Task: Create a sub task Gather and Analyse Requirements for the task  Integrate website with email marketing platforms in the project AgileCrest , assign it to team member softage.2@softage.net and update the status of the sub task to  Off Track , set the priority of the sub task to High
Action: Mouse moved to (324, 374)
Screenshot: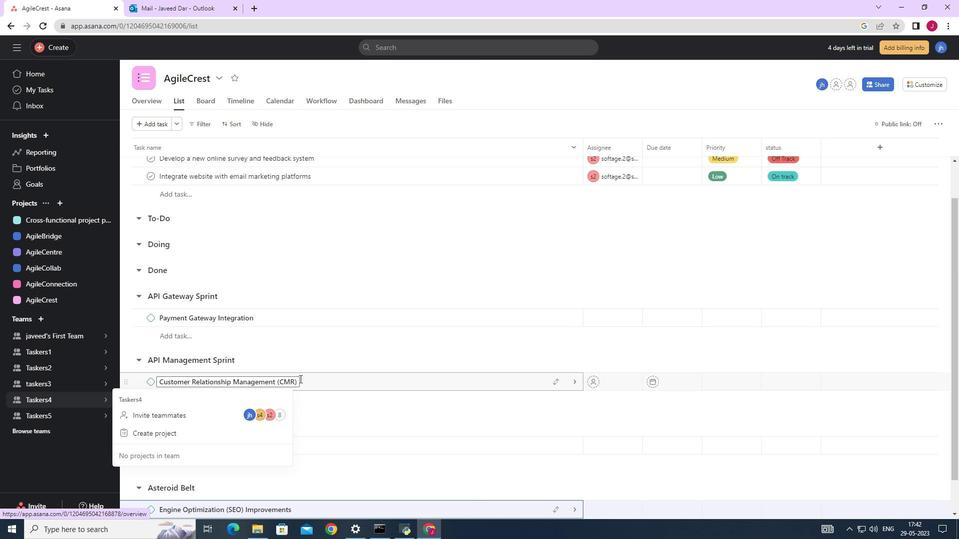 
Action: Mouse scrolled (324, 373) with delta (0, 0)
Screenshot: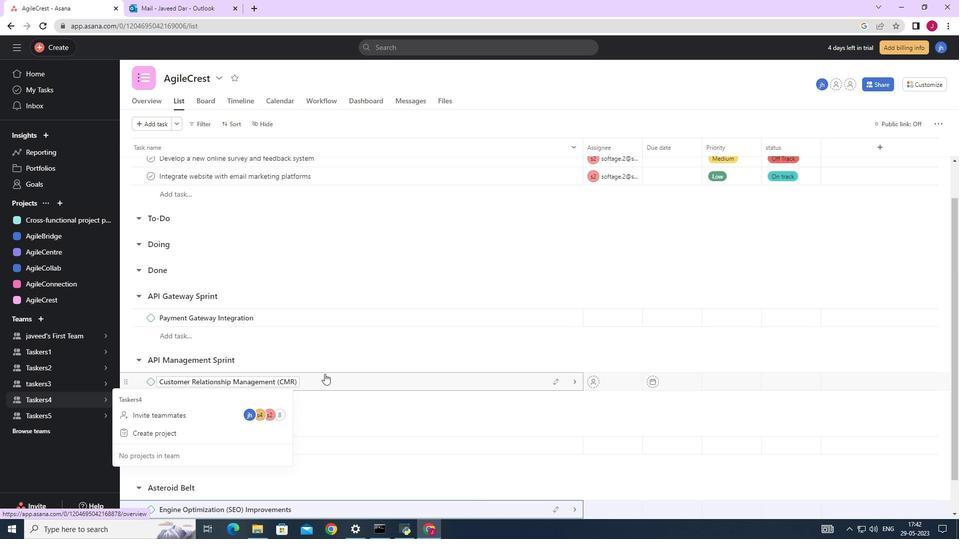 
Action: Mouse scrolled (324, 373) with delta (0, 0)
Screenshot: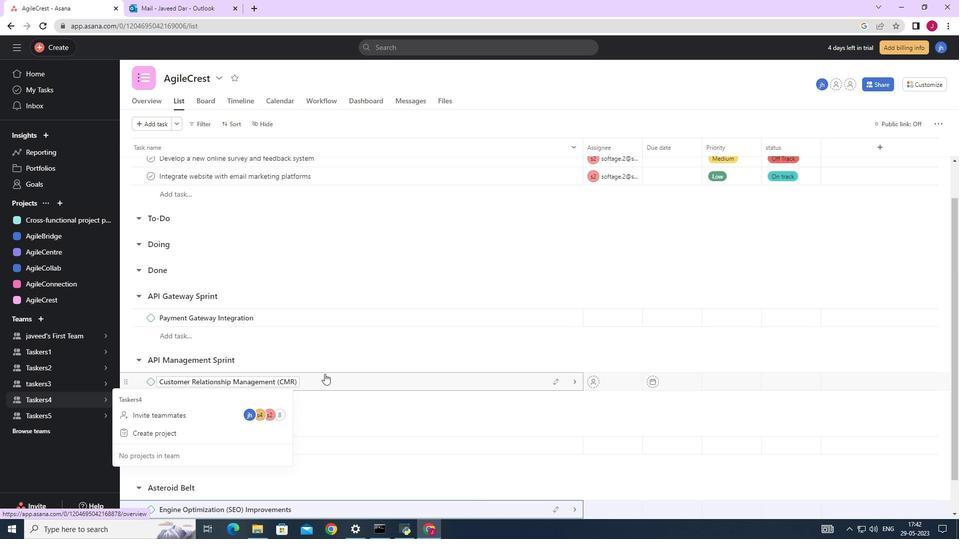
Action: Mouse scrolled (324, 373) with delta (0, 0)
Screenshot: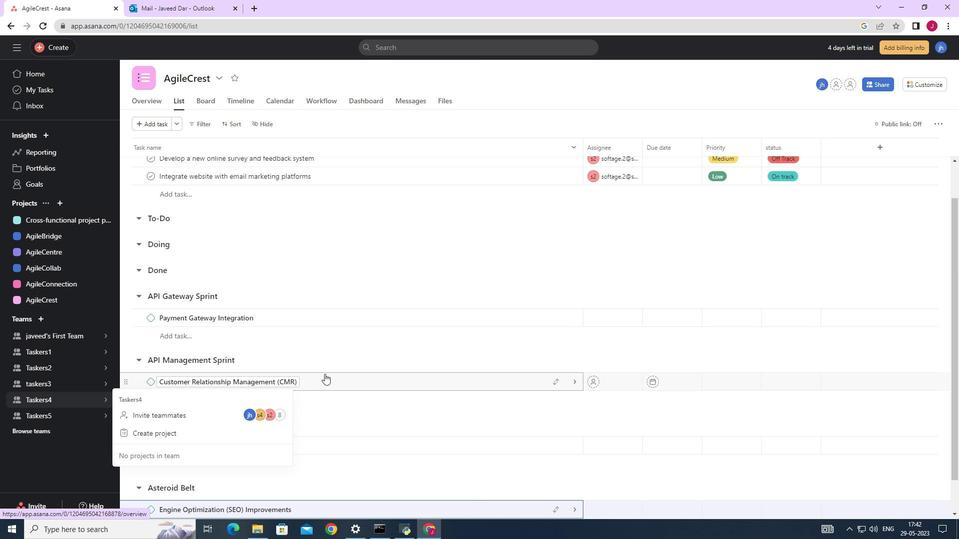 
Action: Mouse scrolled (324, 373) with delta (0, 0)
Screenshot: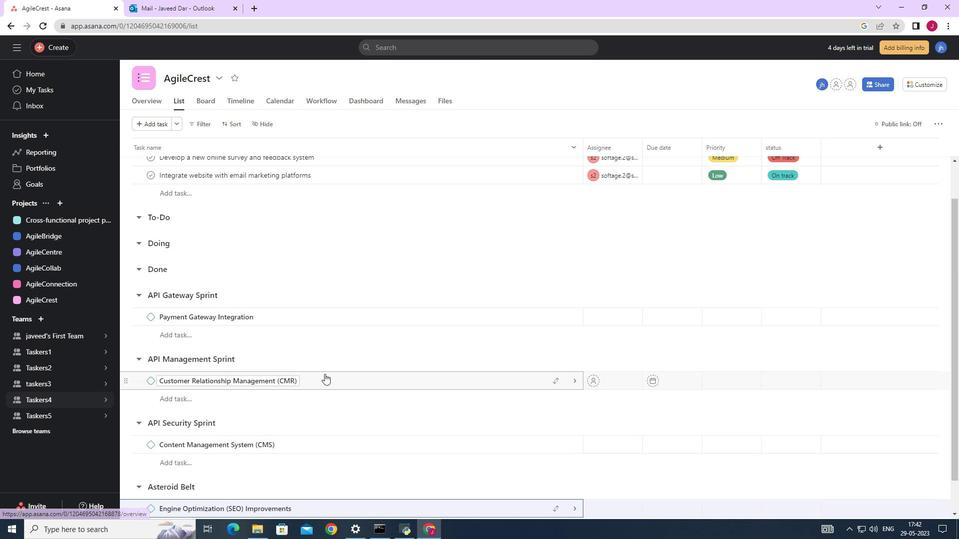 
Action: Mouse moved to (383, 359)
Screenshot: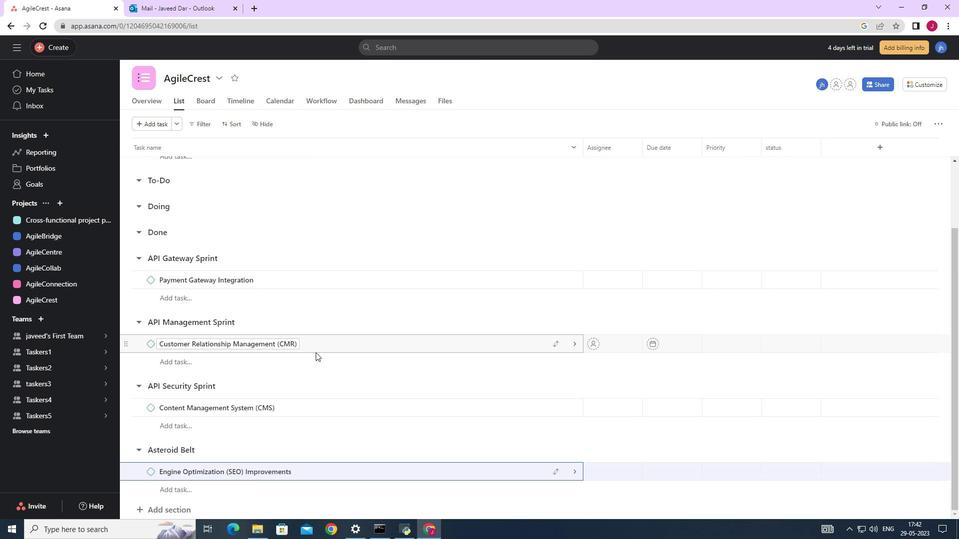 
Action: Mouse scrolled (383, 359) with delta (0, 0)
Screenshot: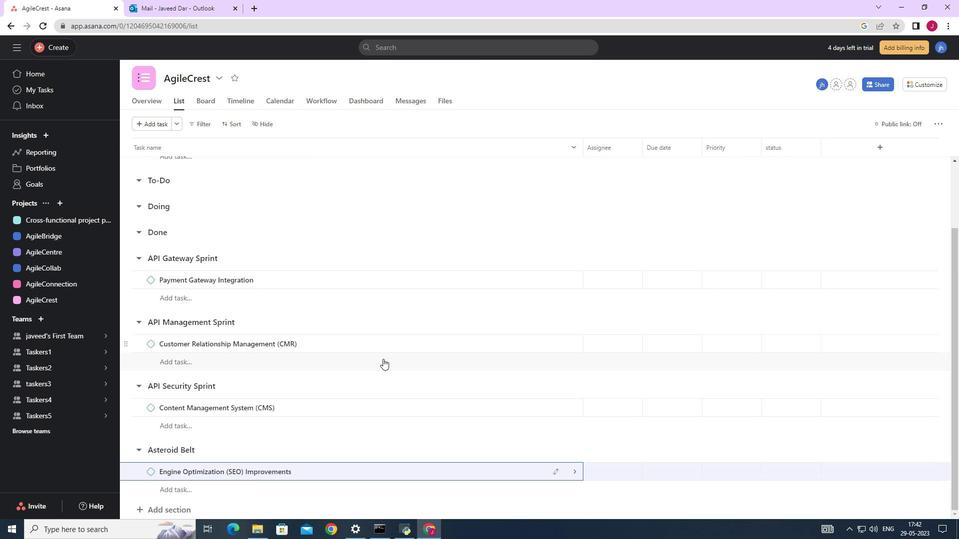 
Action: Mouse scrolled (383, 359) with delta (0, 0)
Screenshot: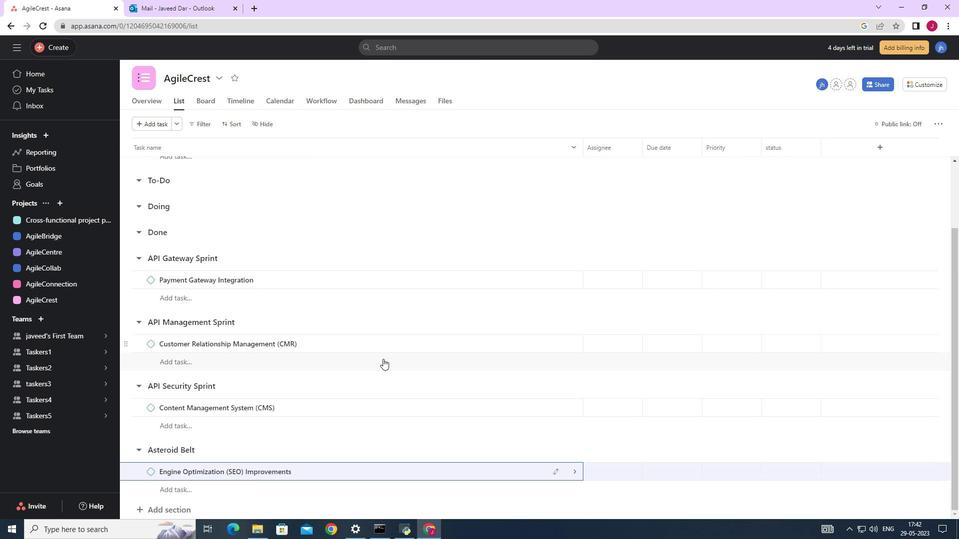
Action: Mouse scrolled (383, 359) with delta (0, 0)
Screenshot: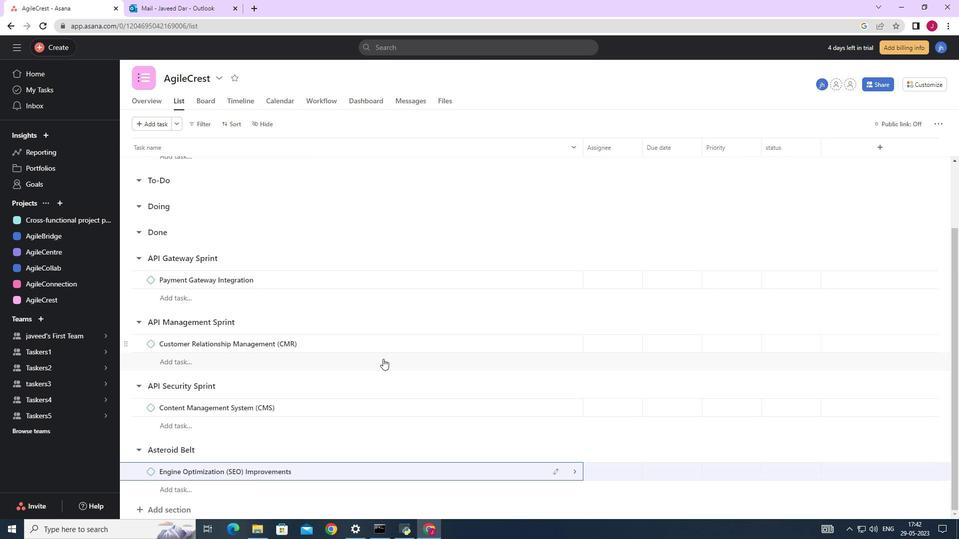 
Action: Mouse scrolled (383, 359) with delta (0, 0)
Screenshot: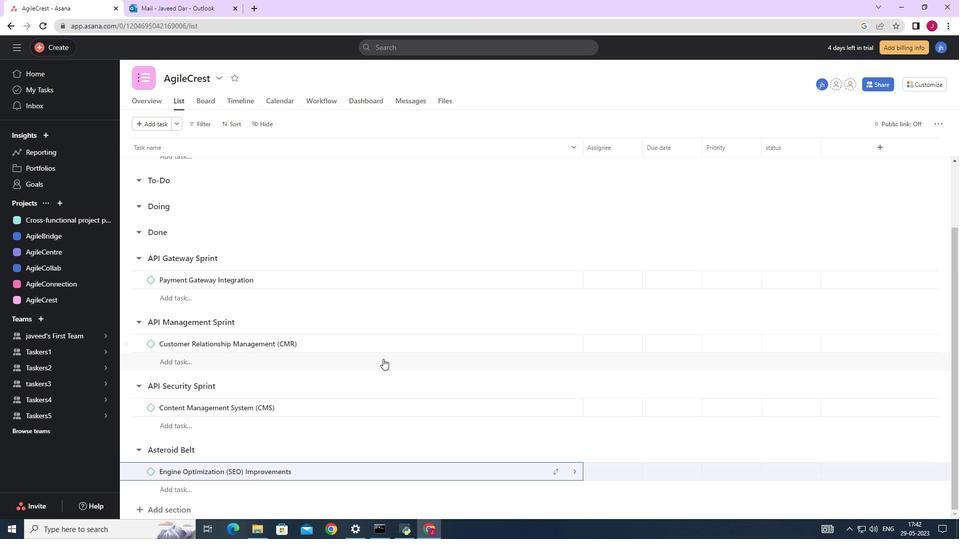 
Action: Mouse moved to (376, 354)
Screenshot: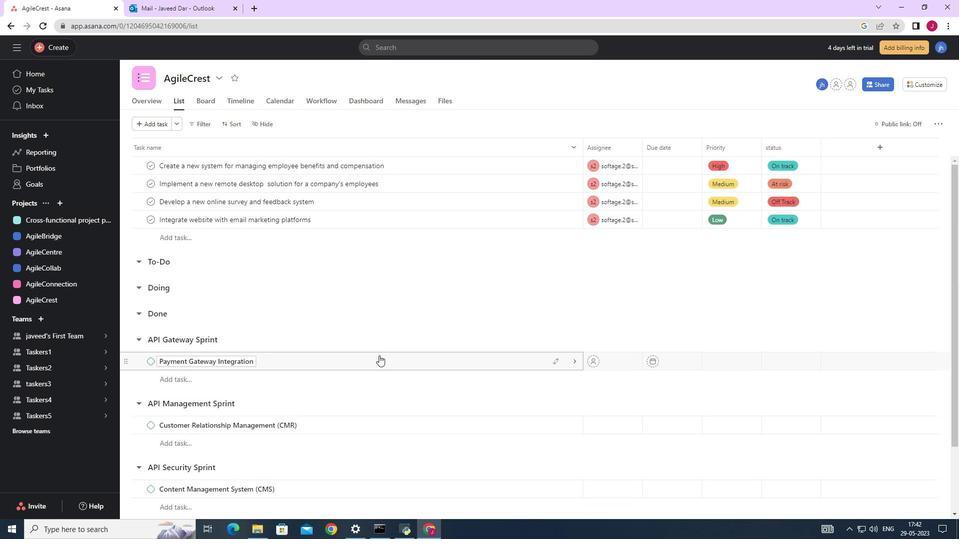 
Action: Mouse scrolled (376, 355) with delta (0, 0)
Screenshot: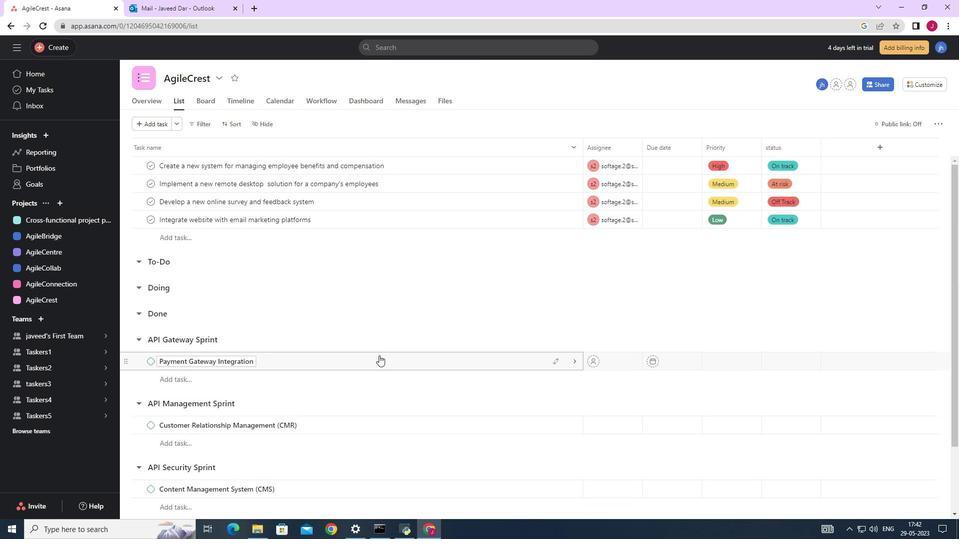 
Action: Mouse moved to (376, 354)
Screenshot: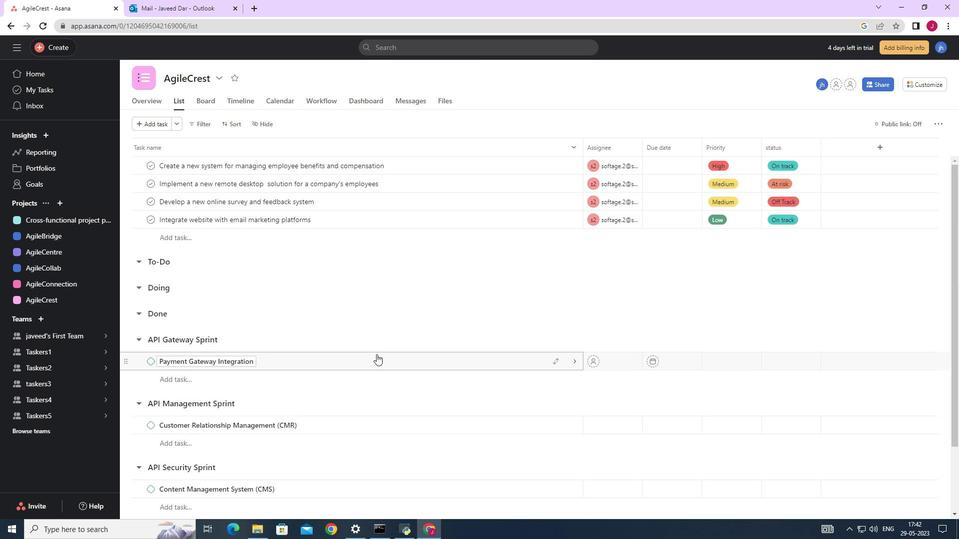 
Action: Mouse scrolled (376, 354) with delta (0, 0)
Screenshot: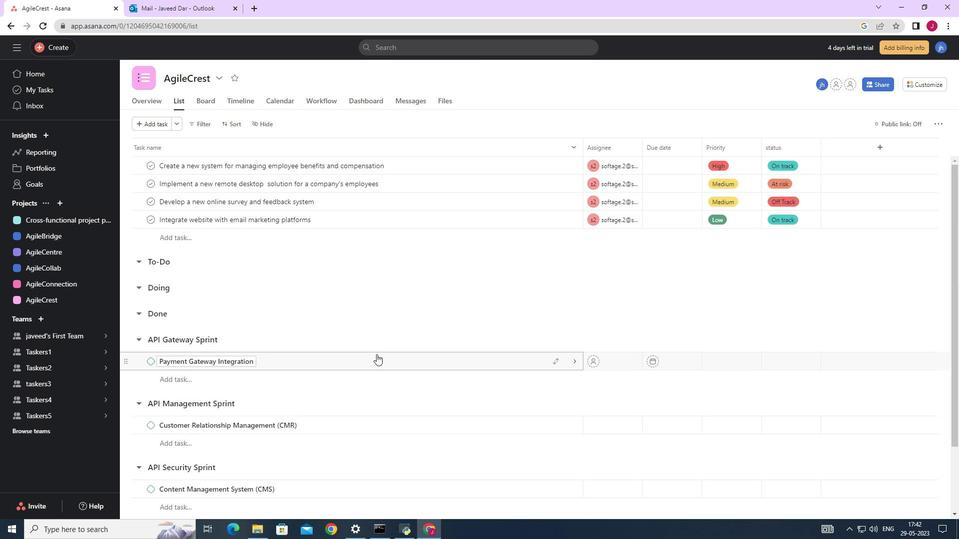 
Action: Mouse moved to (375, 354)
Screenshot: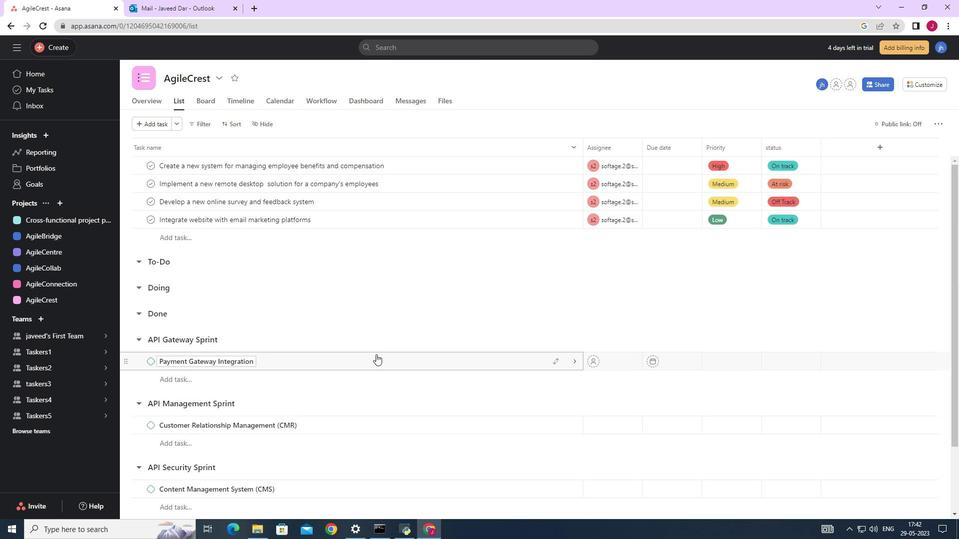 
Action: Mouse scrolled (375, 354) with delta (0, 0)
Screenshot: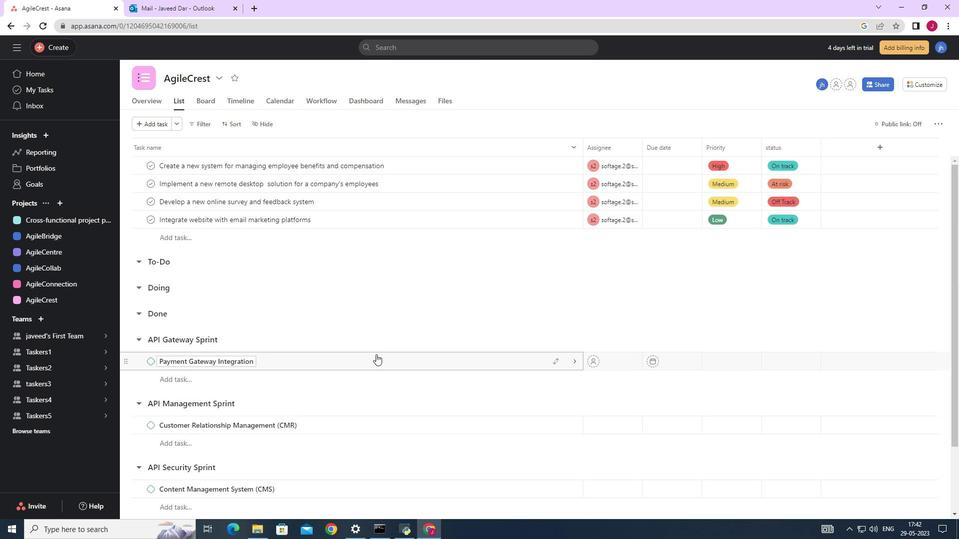 
Action: Mouse moved to (531, 218)
Screenshot: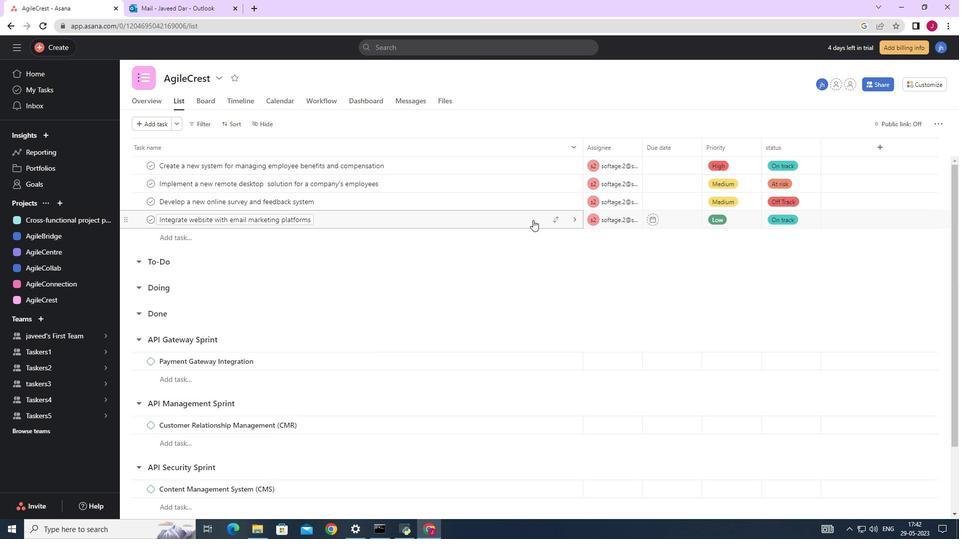 
Action: Mouse pressed left at (531, 218)
Screenshot: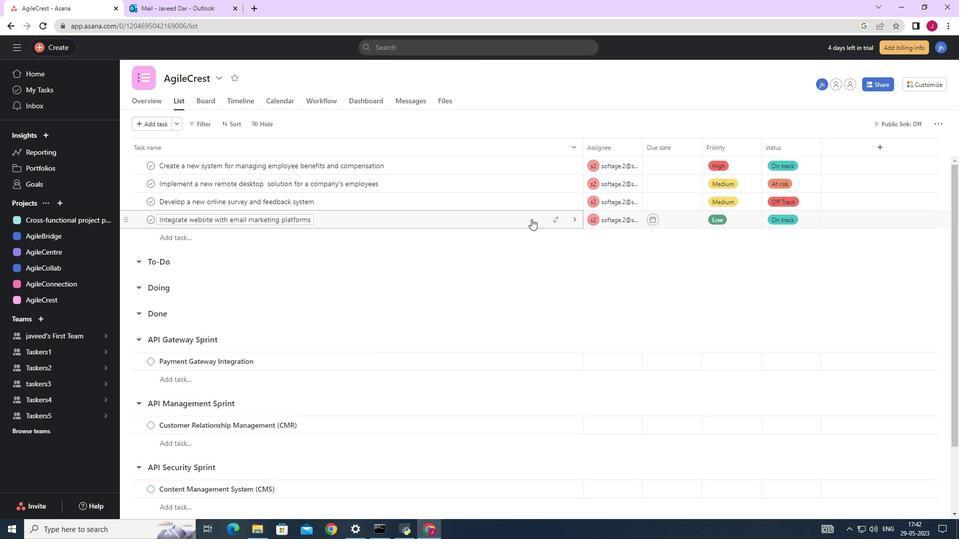 
Action: Mouse moved to (691, 343)
Screenshot: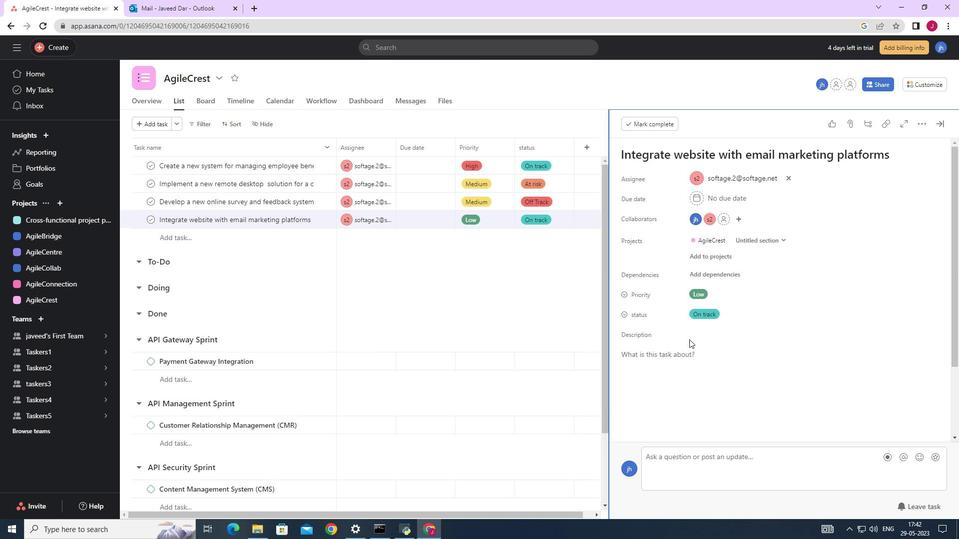 
Action: Mouse scrolled (691, 343) with delta (0, 0)
Screenshot: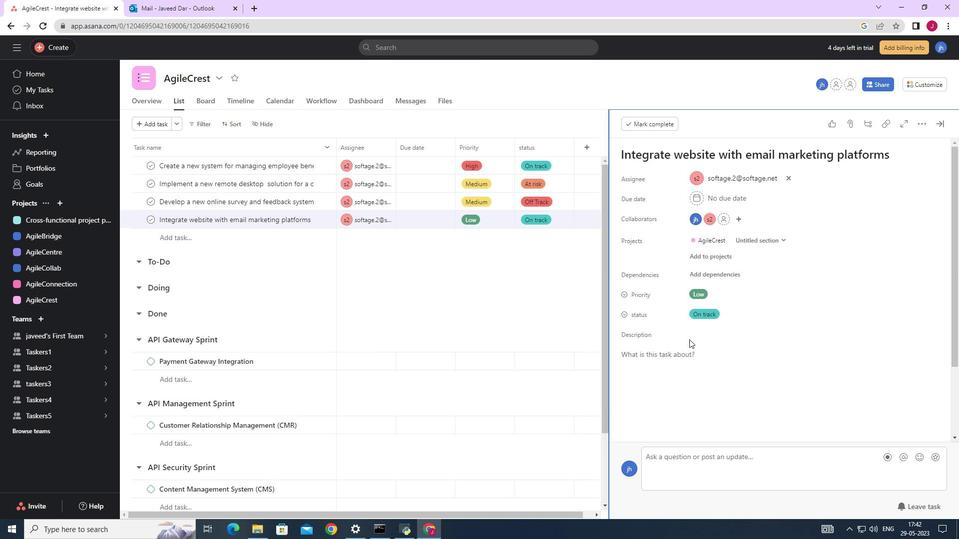 
Action: Mouse scrolled (691, 343) with delta (0, 0)
Screenshot: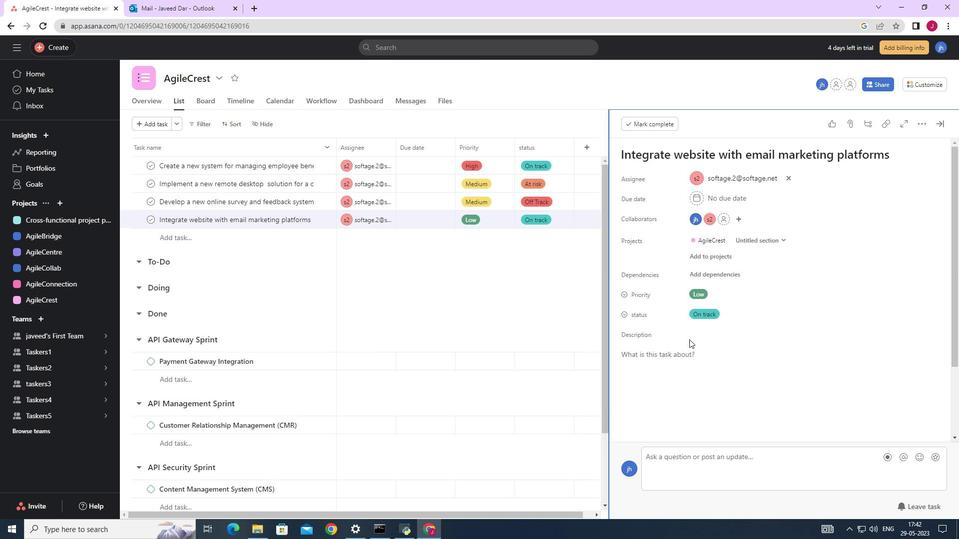 
Action: Mouse scrolled (691, 343) with delta (0, 0)
Screenshot: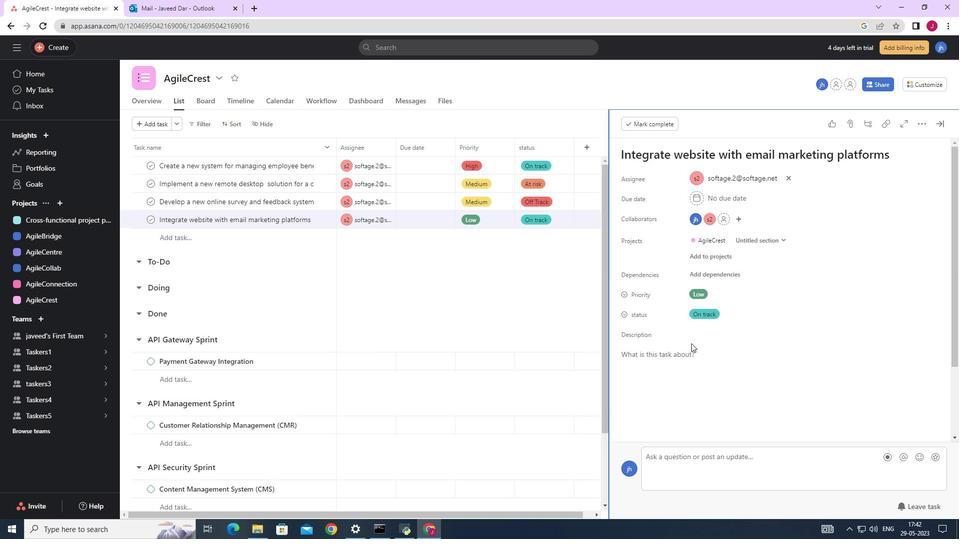 
Action: Mouse scrolled (691, 343) with delta (0, 0)
Screenshot: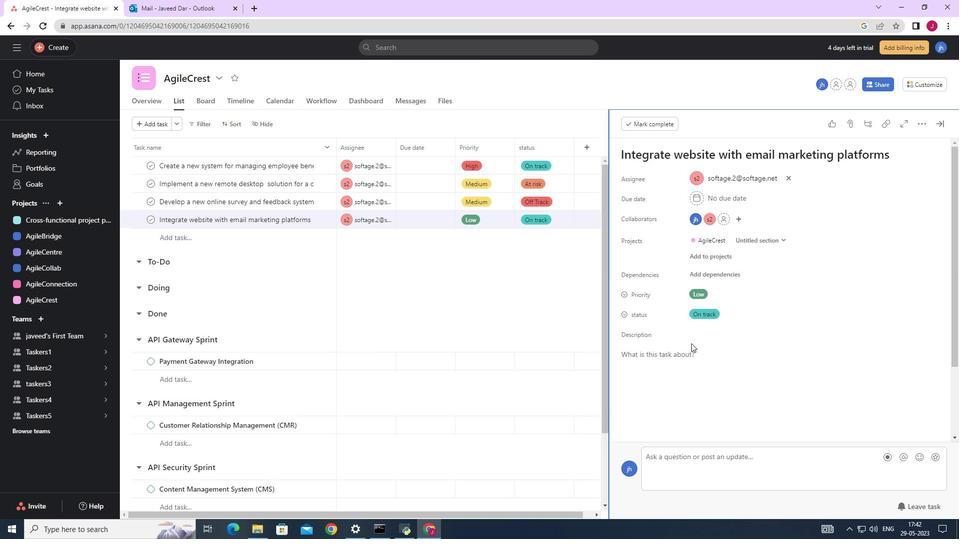 
Action: Mouse scrolled (691, 343) with delta (0, 0)
Screenshot: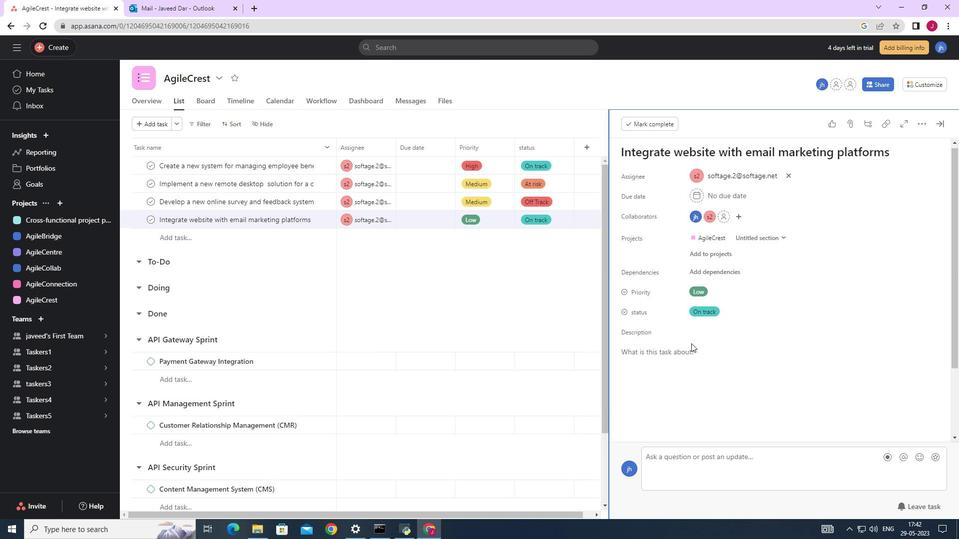 
Action: Mouse moved to (659, 361)
Screenshot: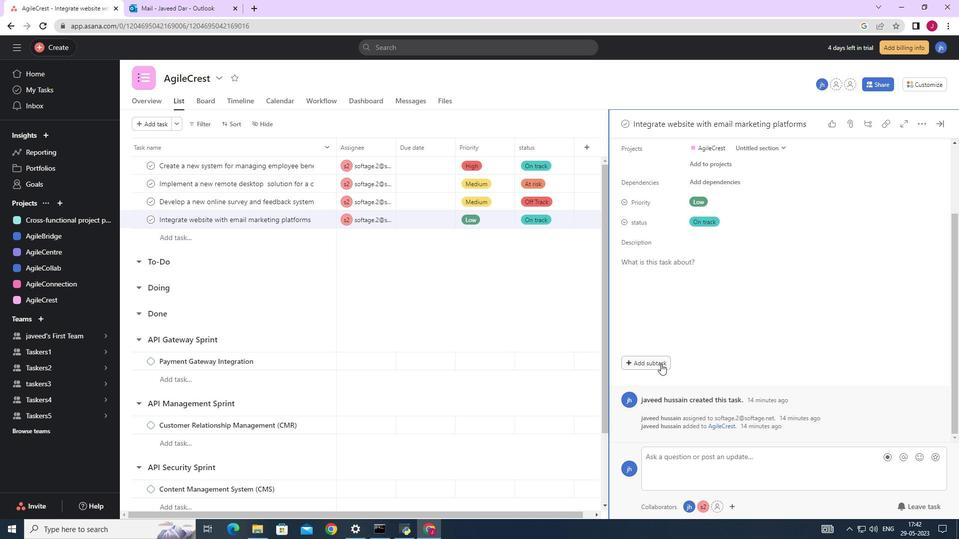 
Action: Mouse pressed left at (659, 361)
Screenshot: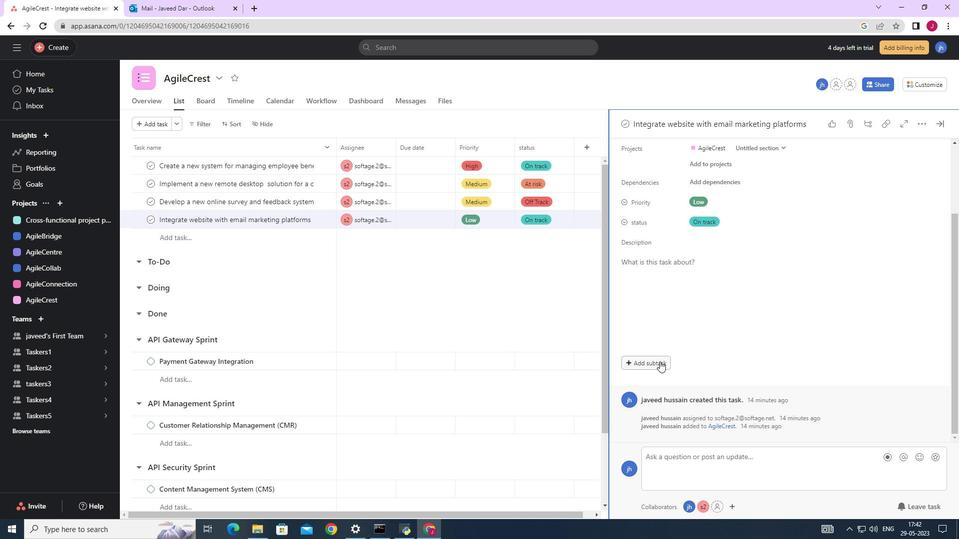 
Action: Mouse moved to (664, 343)
Screenshot: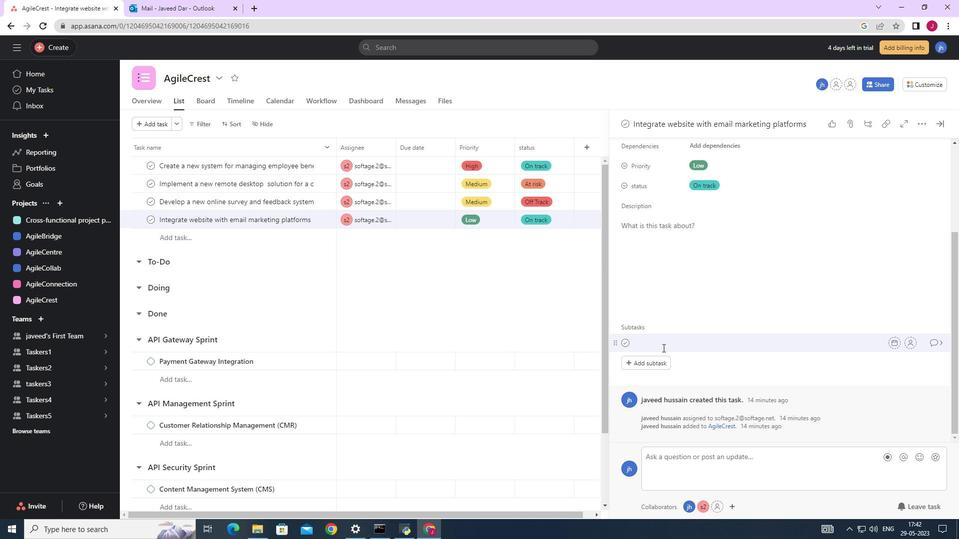 
Action: Key pressed <Key.caps_lock>G<Key.caps_lock>ather<Key.space>and<Key.space><Key.caps_lock>A<Key.caps_lock>nalu<Key.backspace>yse<Key.space><Key.caps_lock>R<Key.caps_lock>equirements
Screenshot: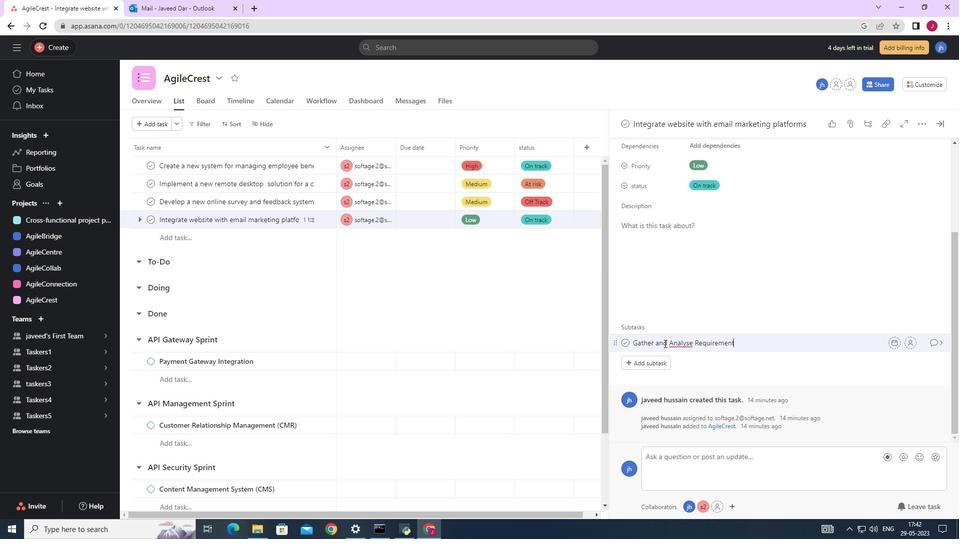 
Action: Mouse moved to (913, 344)
Screenshot: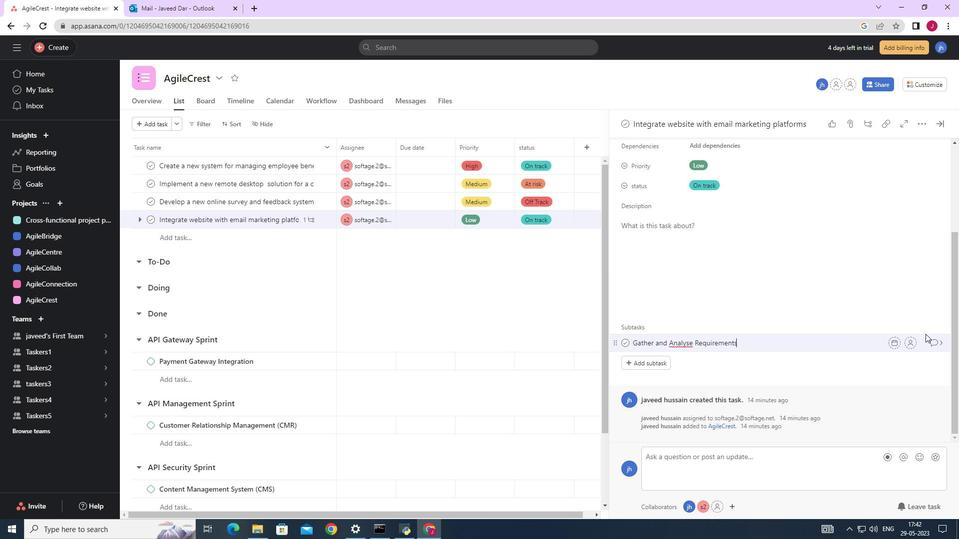 
Action: Mouse pressed left at (913, 344)
Screenshot: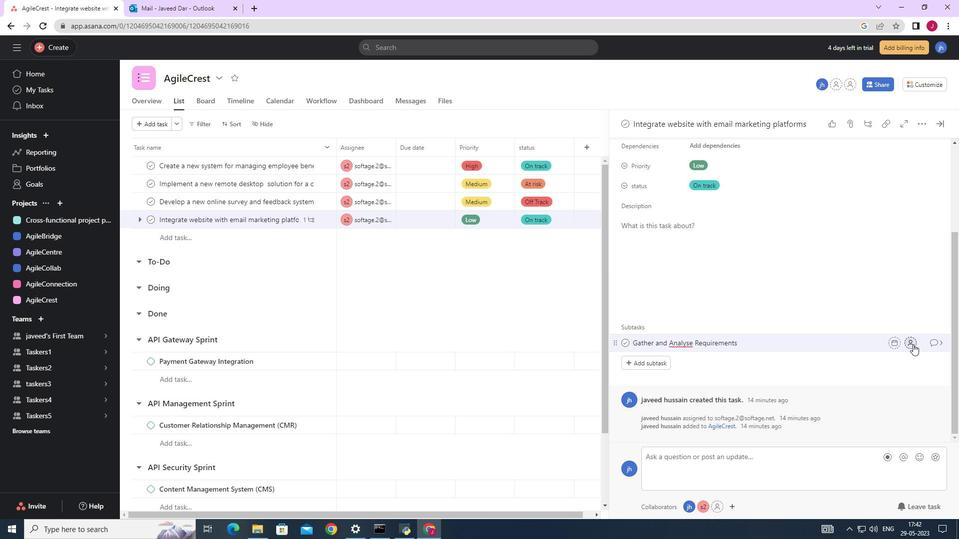 
Action: Mouse moved to (800, 437)
Screenshot: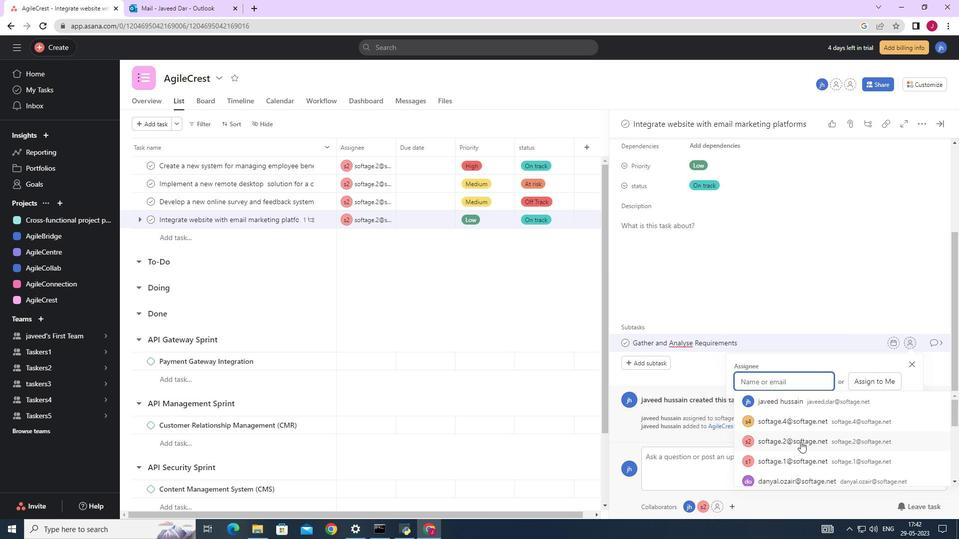 
Action: Mouse pressed left at (800, 437)
Screenshot: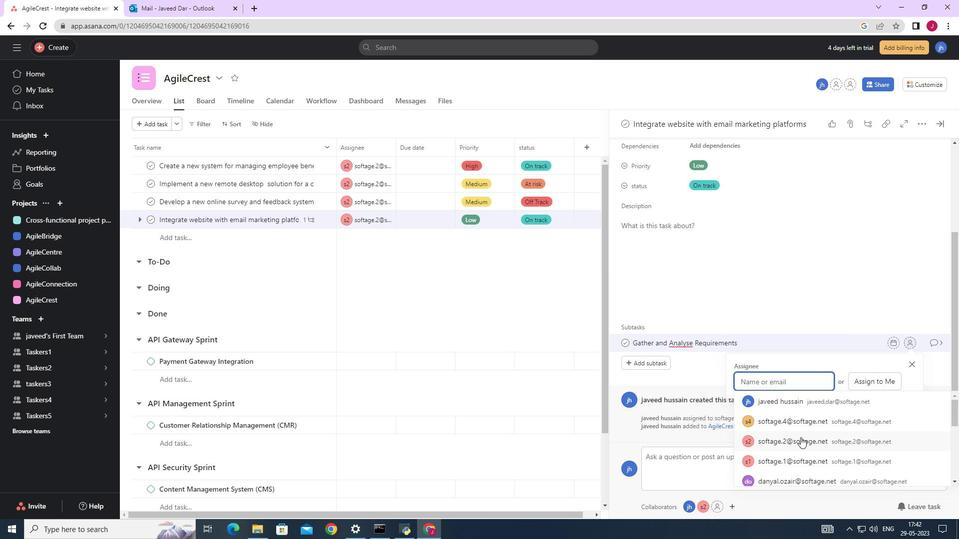 
Action: Mouse moved to (930, 342)
Screenshot: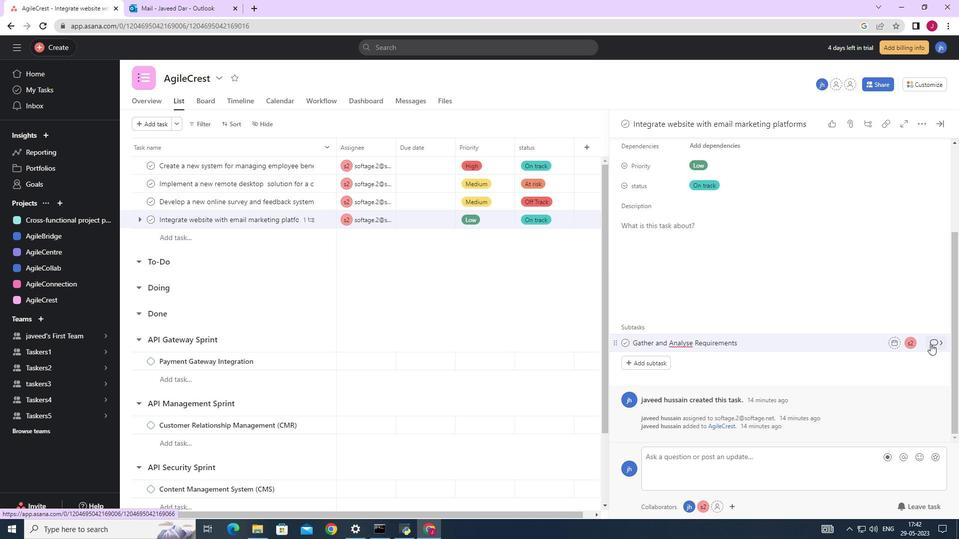
Action: Mouse pressed left at (930, 342)
Screenshot: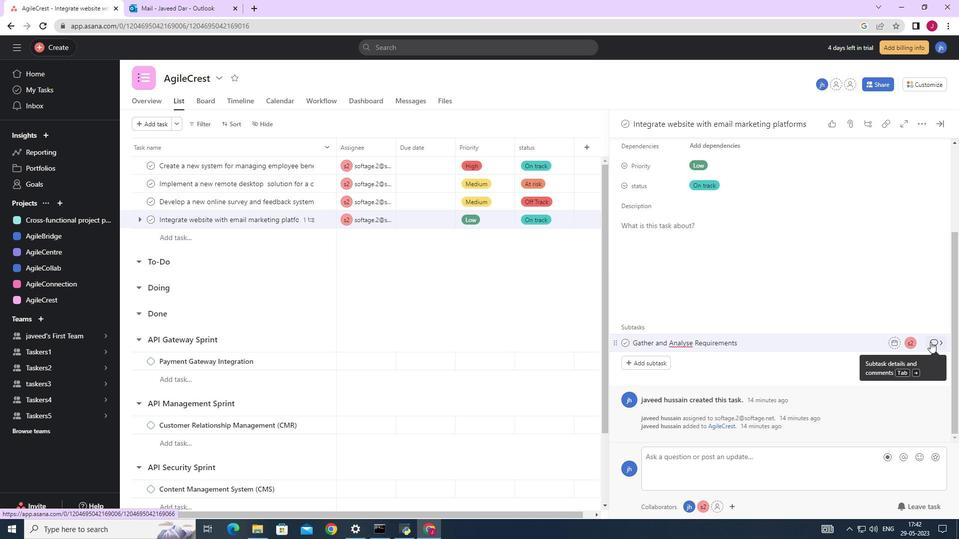 
Action: Mouse moved to (651, 284)
Screenshot: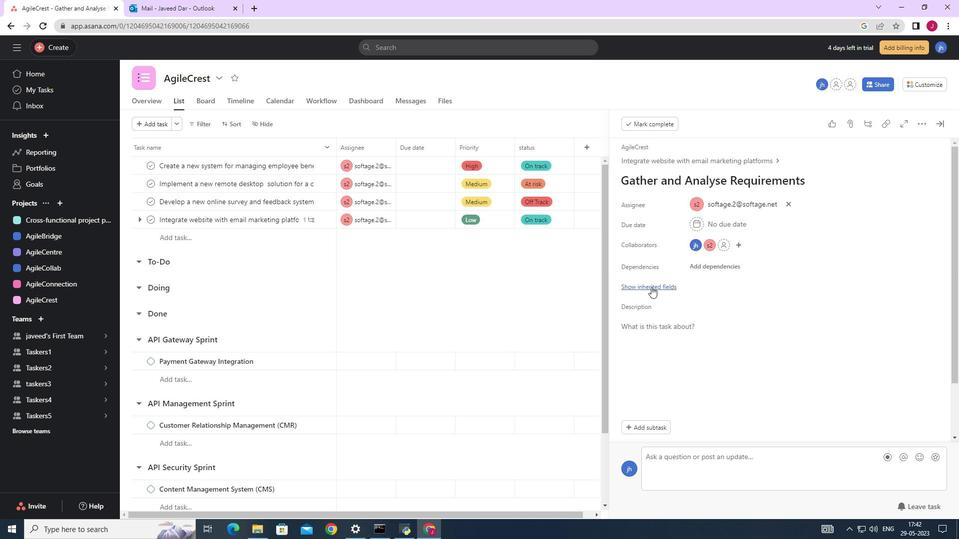 
Action: Mouse pressed left at (651, 284)
Screenshot: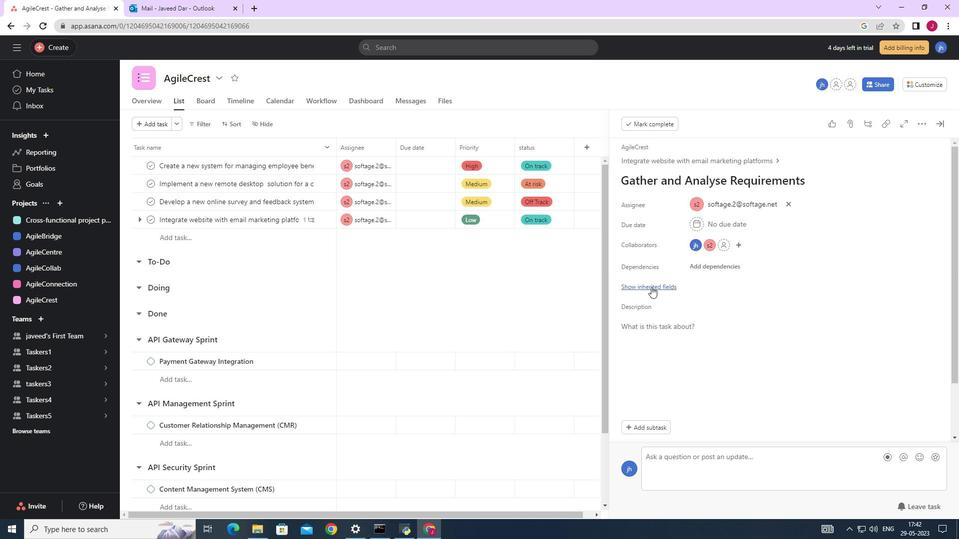 
Action: Mouse moved to (698, 304)
Screenshot: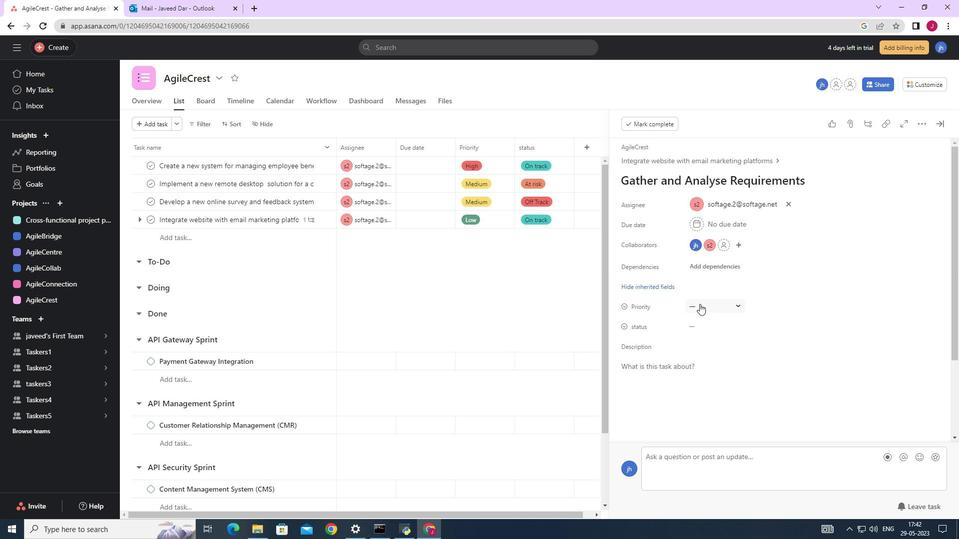 
Action: Mouse pressed left at (698, 304)
Screenshot: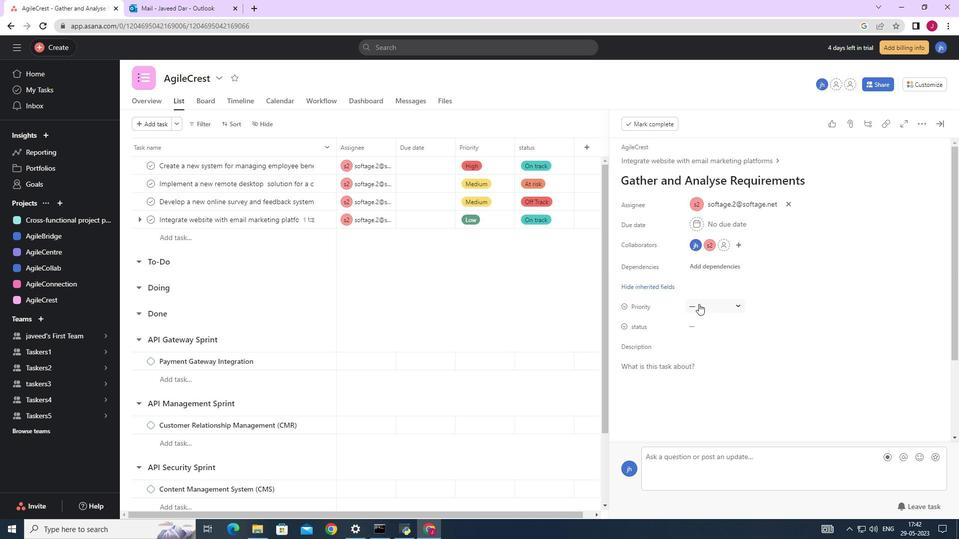 
Action: Mouse moved to (718, 340)
Screenshot: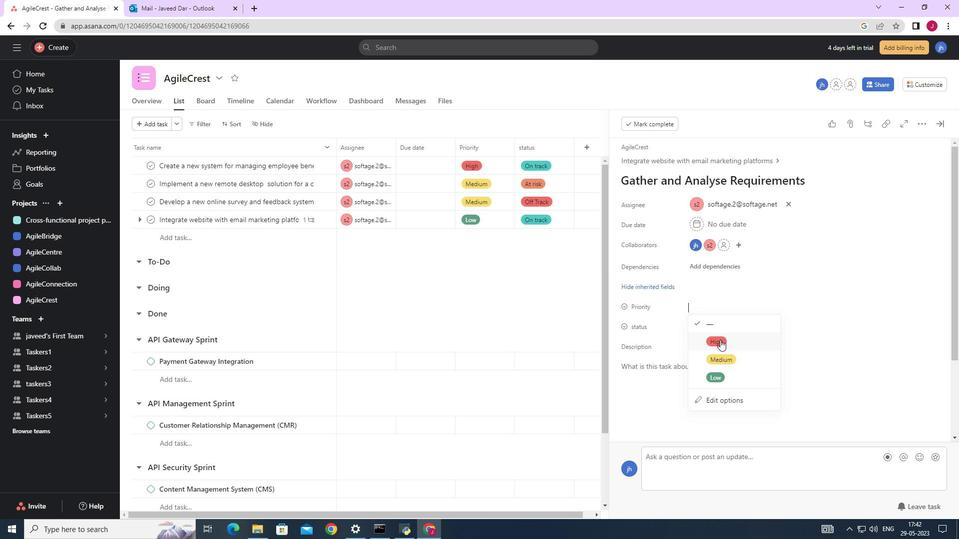 
Action: Mouse pressed left at (718, 340)
Screenshot: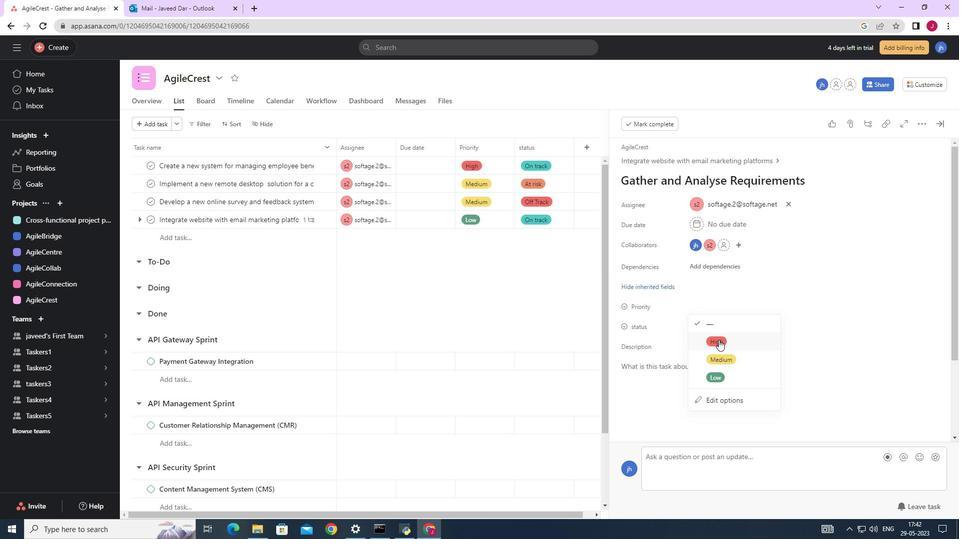 
Action: Mouse moved to (697, 326)
Screenshot: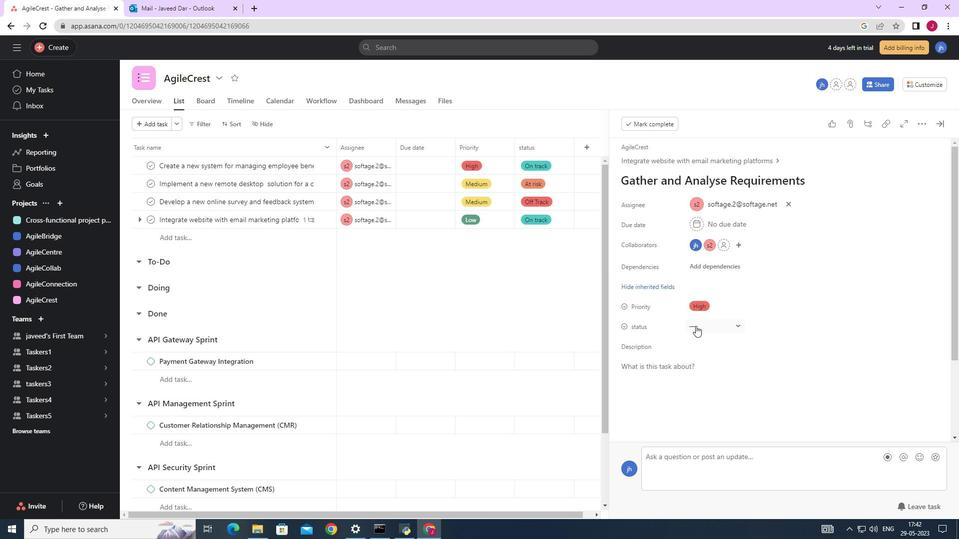 
Action: Mouse pressed left at (697, 326)
Screenshot: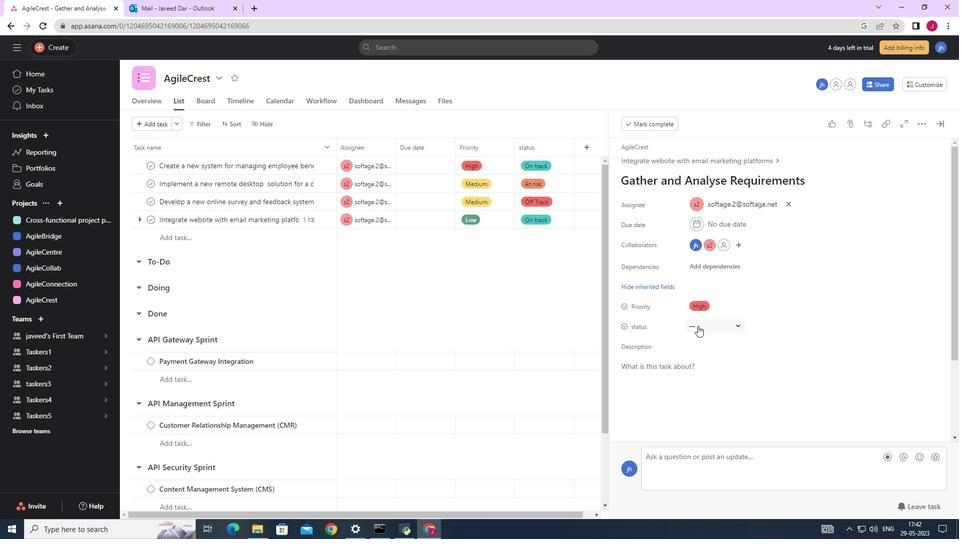
Action: Mouse moved to (725, 377)
Screenshot: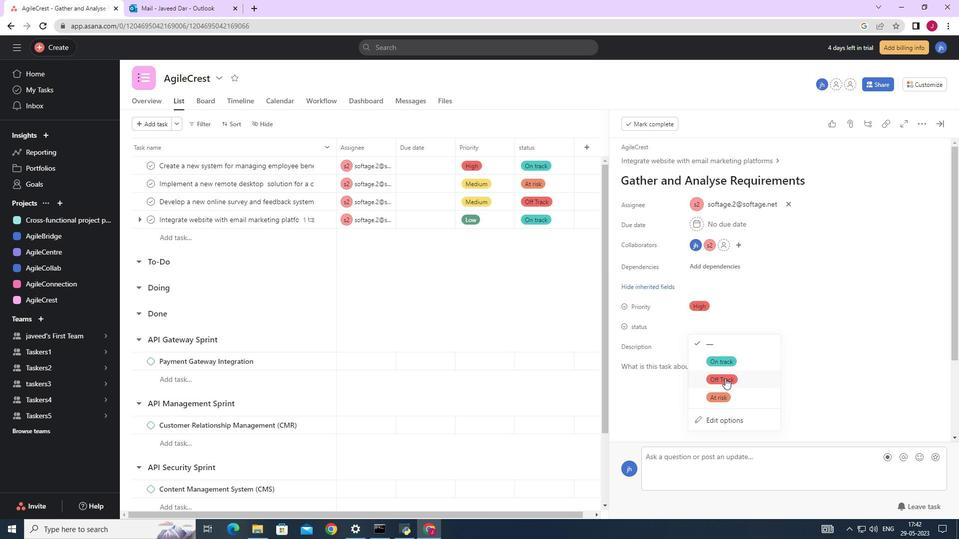 
Action: Mouse pressed left at (725, 377)
Screenshot: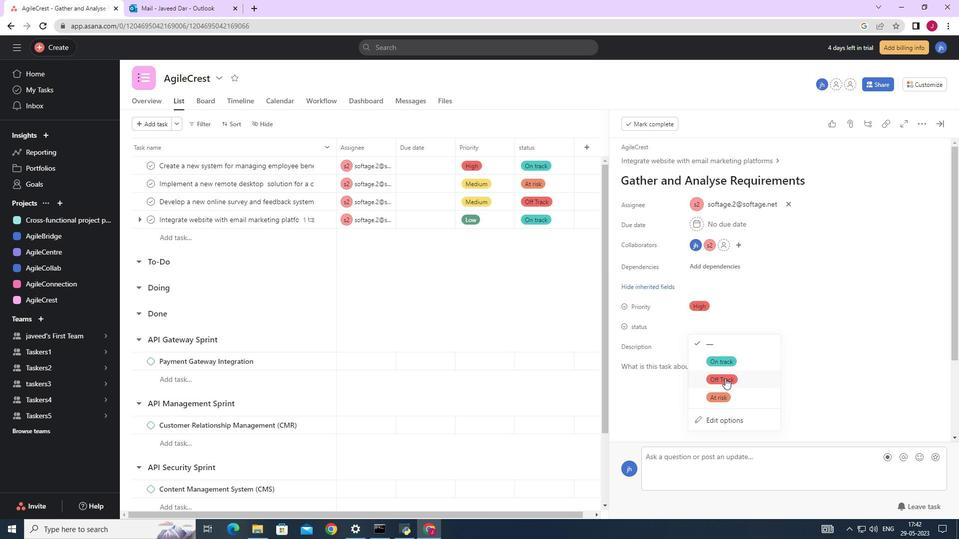 
Action: Mouse moved to (768, 354)
Screenshot: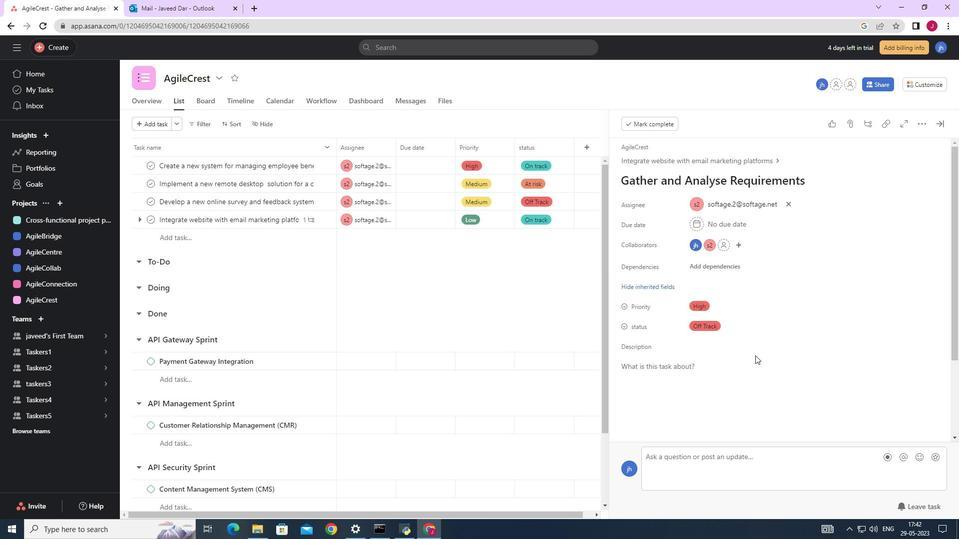 
Action: Mouse scrolled (768, 353) with delta (0, 0)
Screenshot: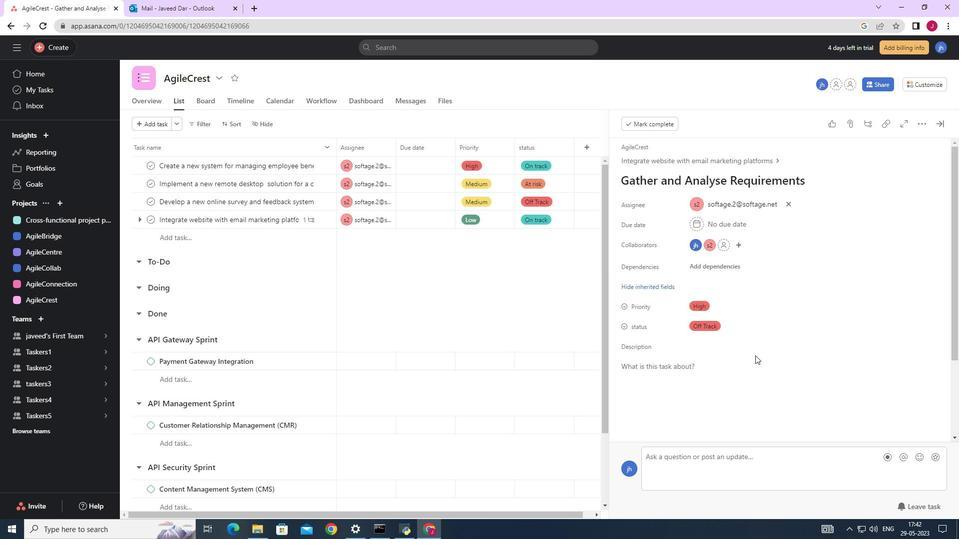 
Action: Mouse scrolled (768, 353) with delta (0, 0)
Screenshot: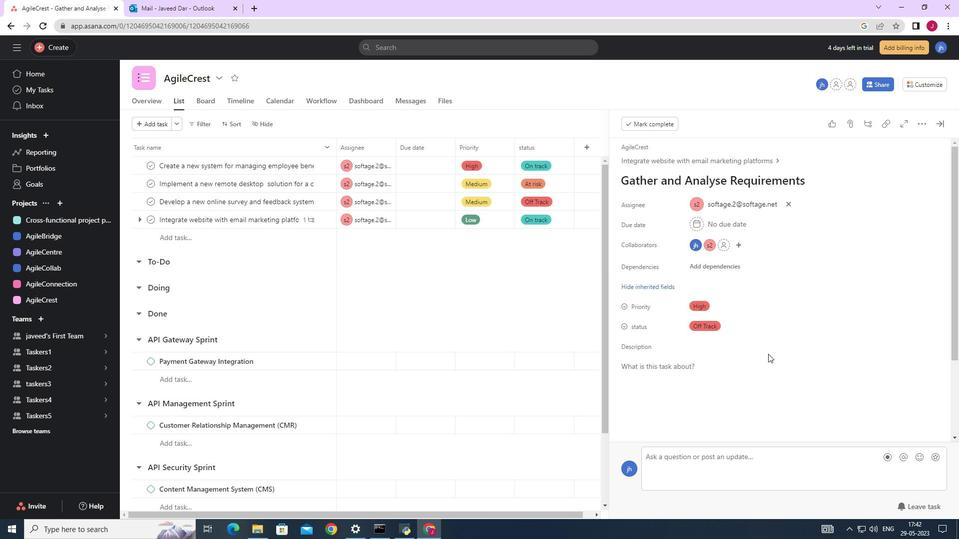 
Action: Mouse scrolled (768, 353) with delta (0, 0)
Screenshot: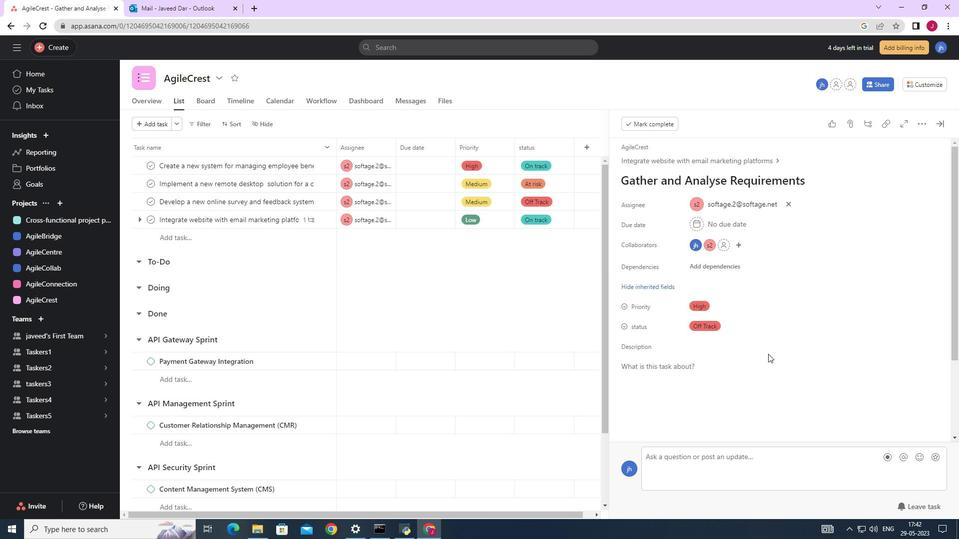 
Action: Mouse scrolled (768, 353) with delta (0, 0)
Screenshot: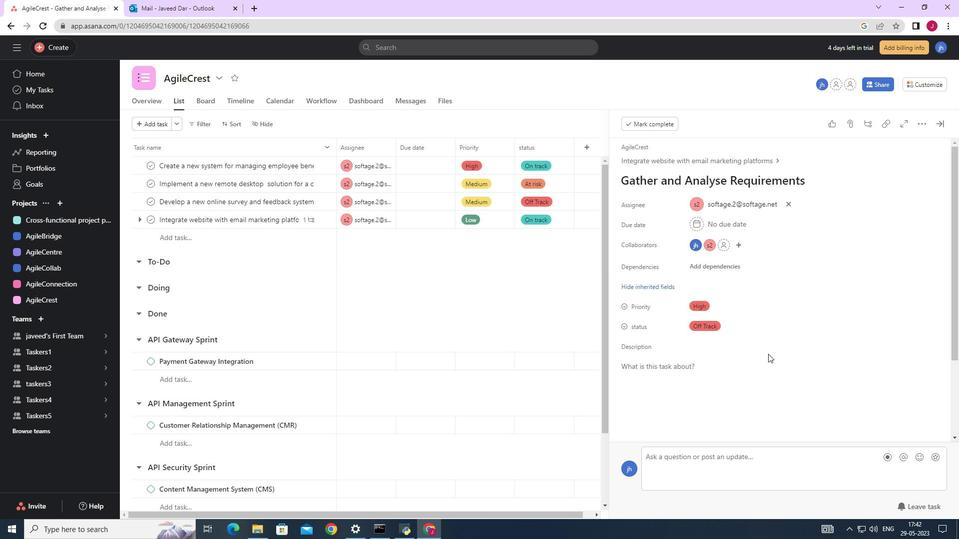 
Action: Mouse scrolled (768, 353) with delta (0, 0)
Screenshot: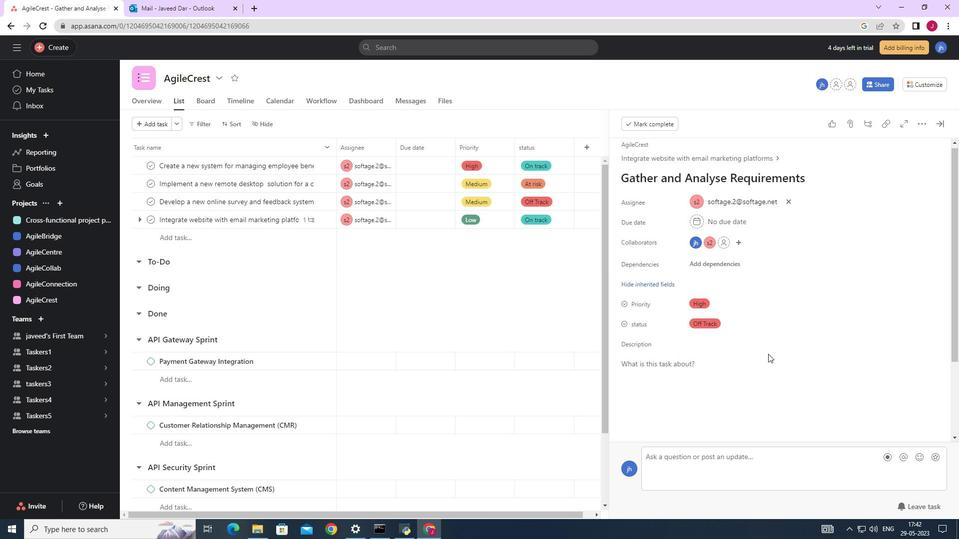 
Action: Mouse moved to (835, 199)
Screenshot: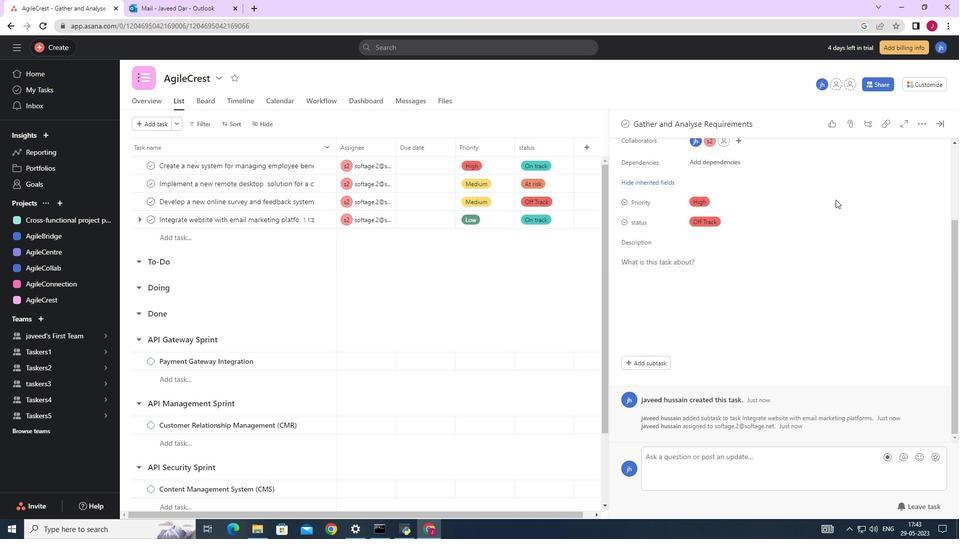 
